 Task: Enable the option Show work experience in Word.
Action: Mouse moved to (808, 112)
Screenshot: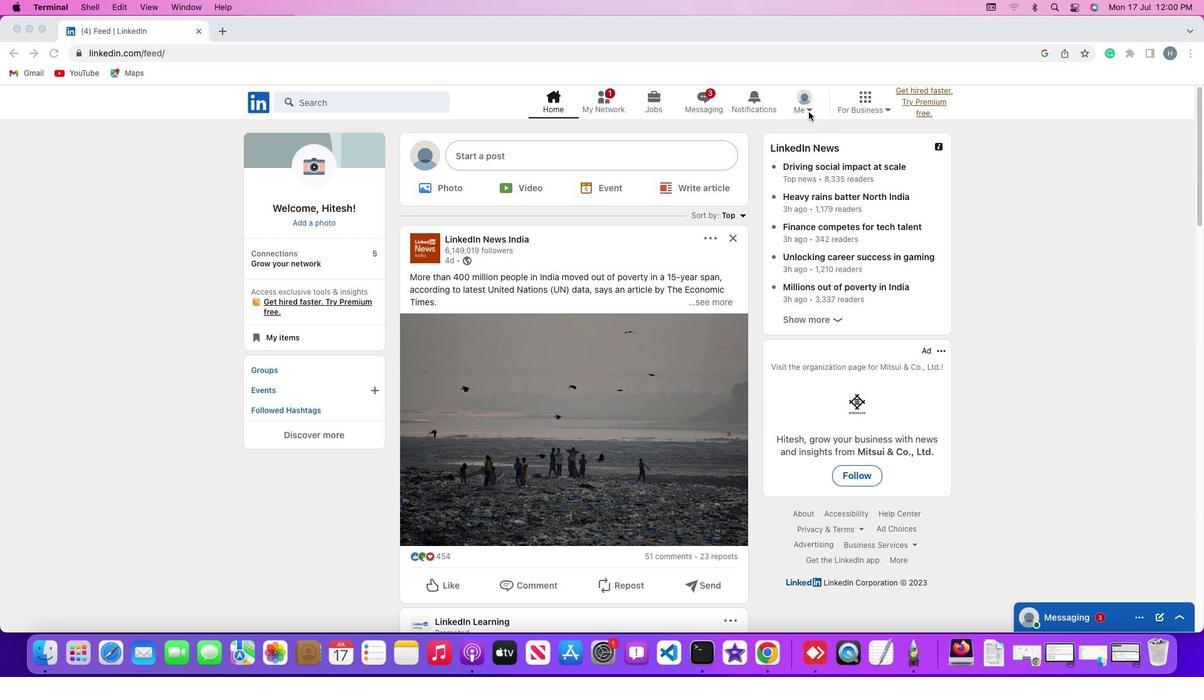 
Action: Mouse pressed left at (808, 112)
Screenshot: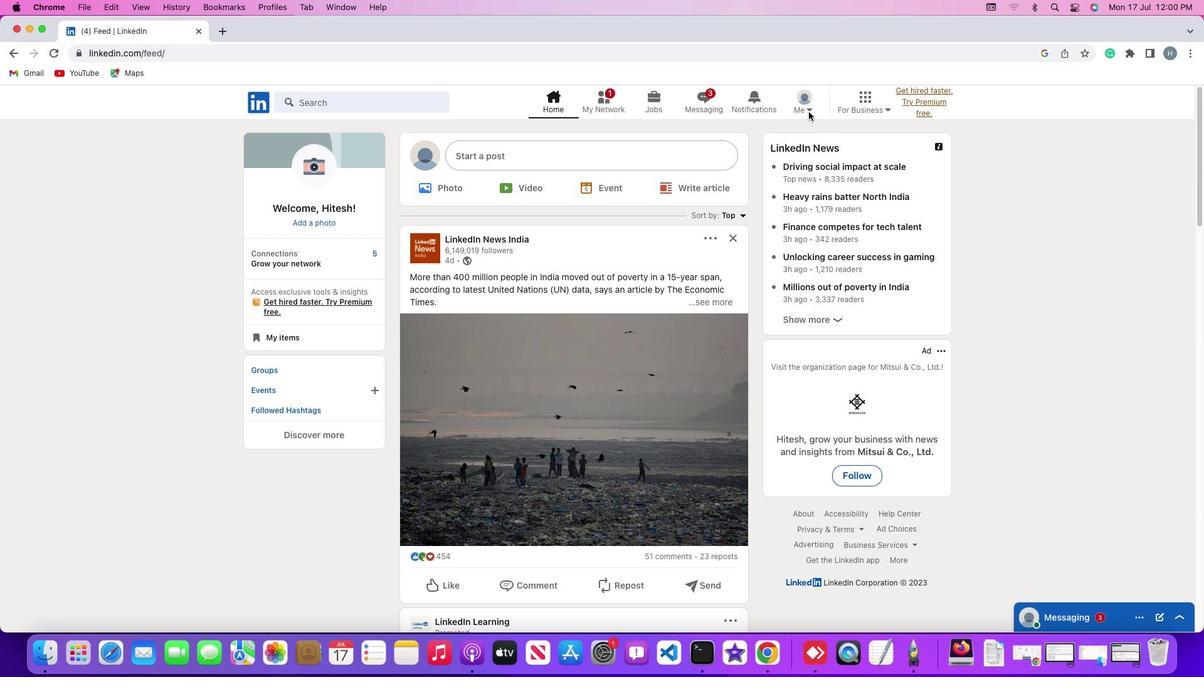 
Action: Mouse moved to (810, 111)
Screenshot: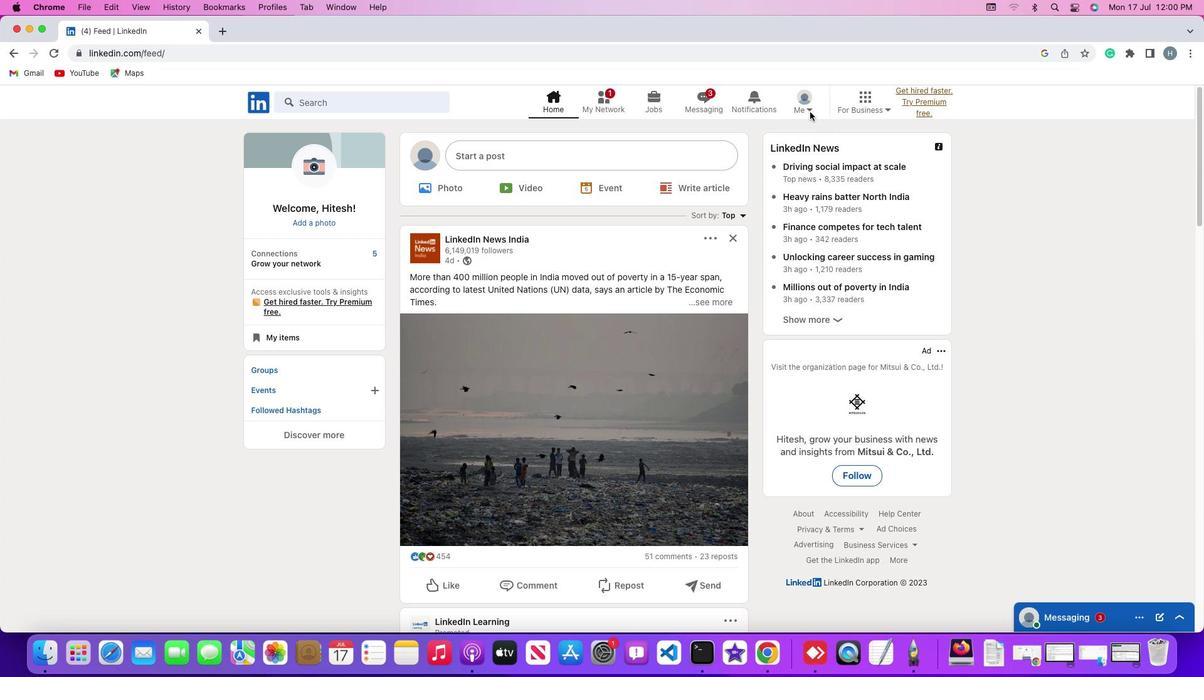 
Action: Mouse pressed left at (810, 111)
Screenshot: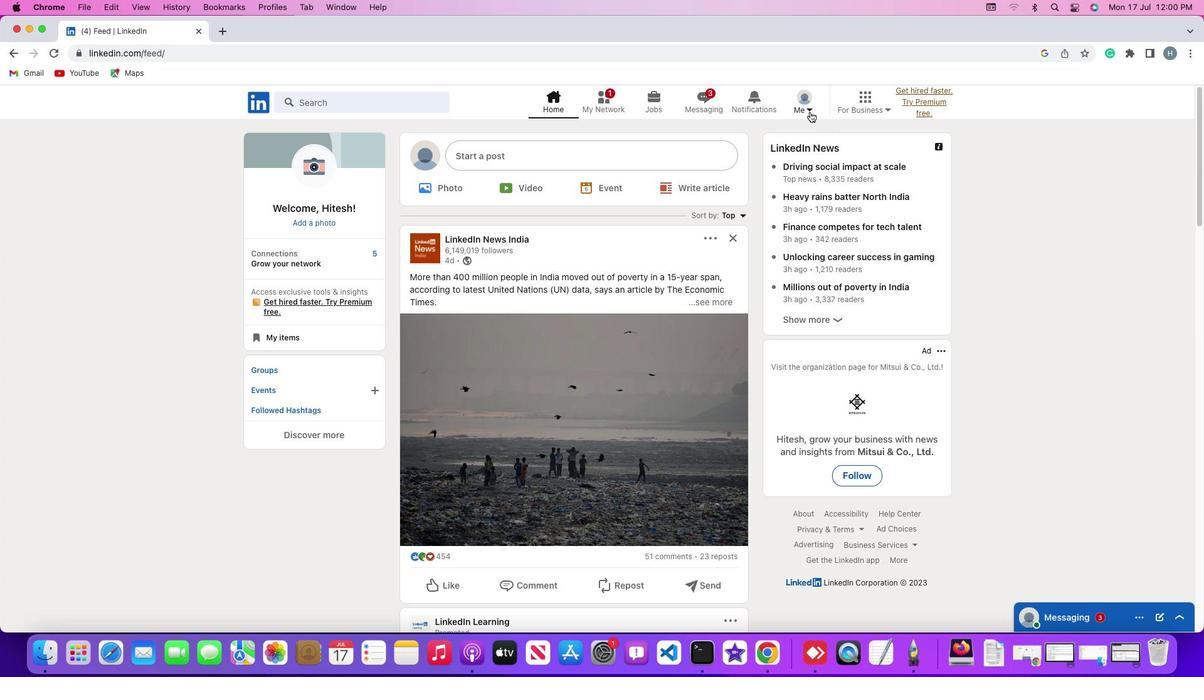
Action: Mouse moved to (719, 244)
Screenshot: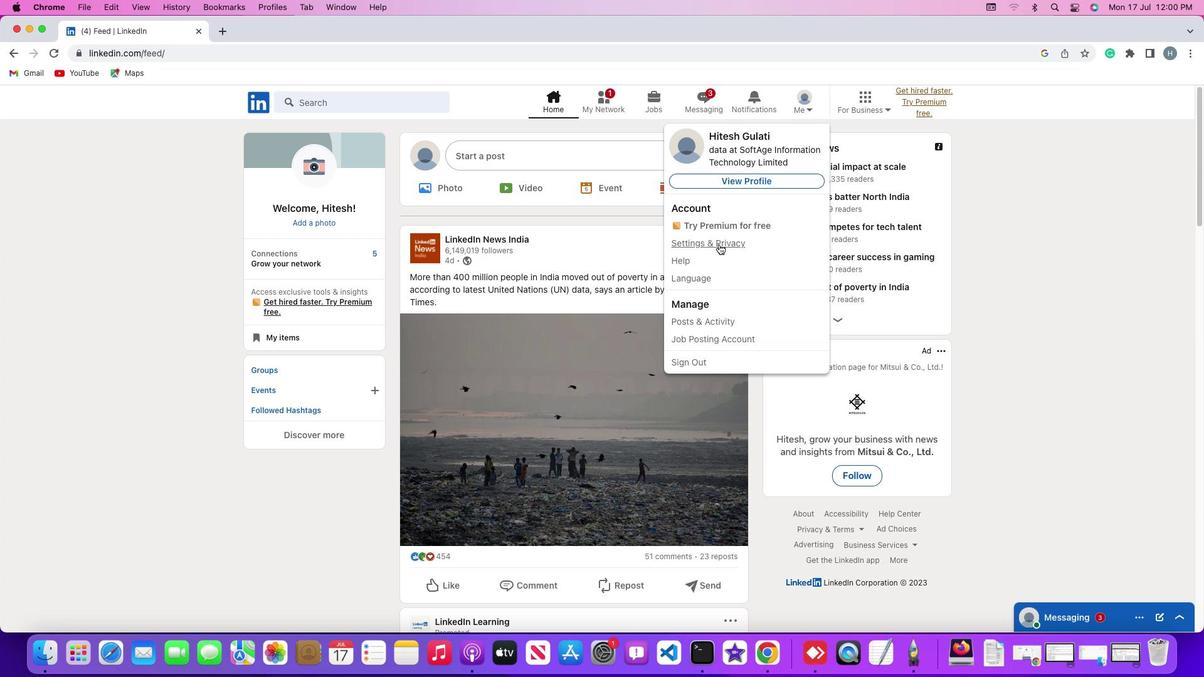 
Action: Mouse pressed left at (719, 244)
Screenshot: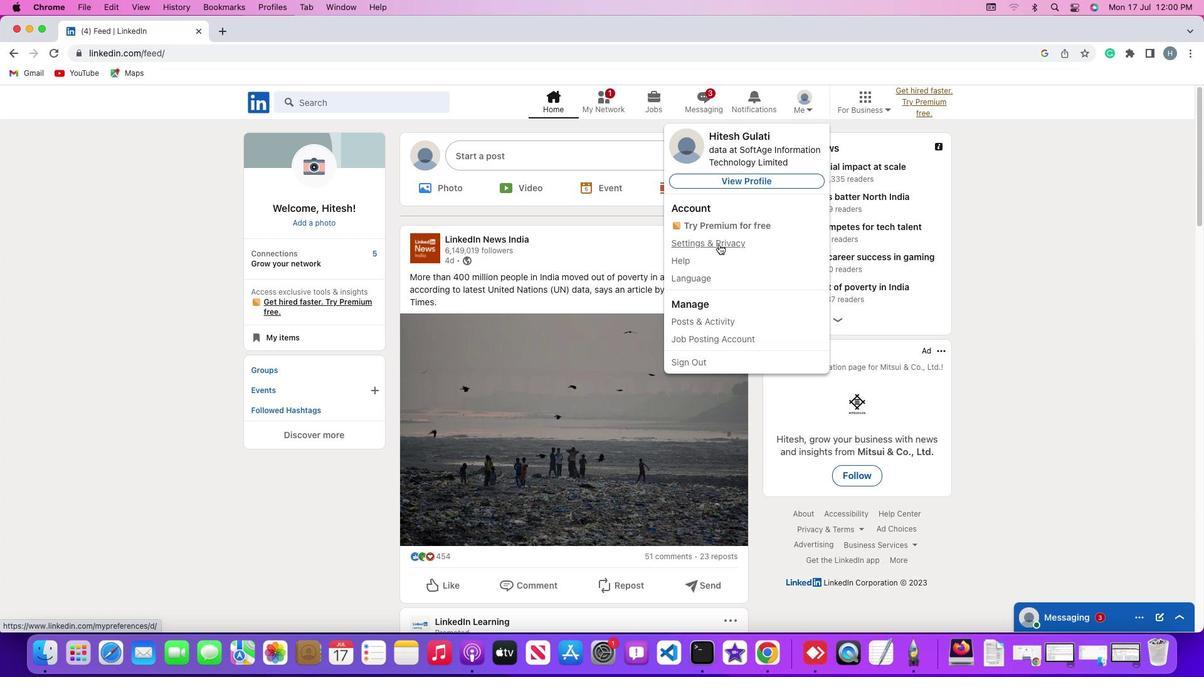 
Action: Mouse moved to (99, 333)
Screenshot: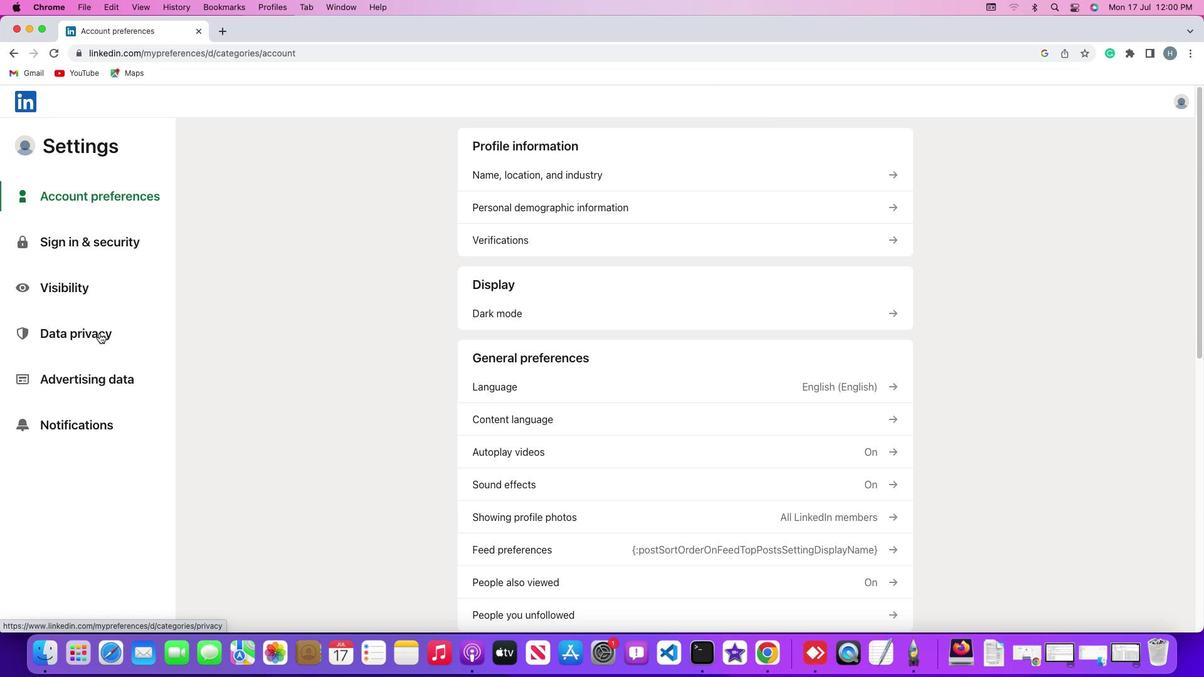 
Action: Mouse pressed left at (99, 333)
Screenshot: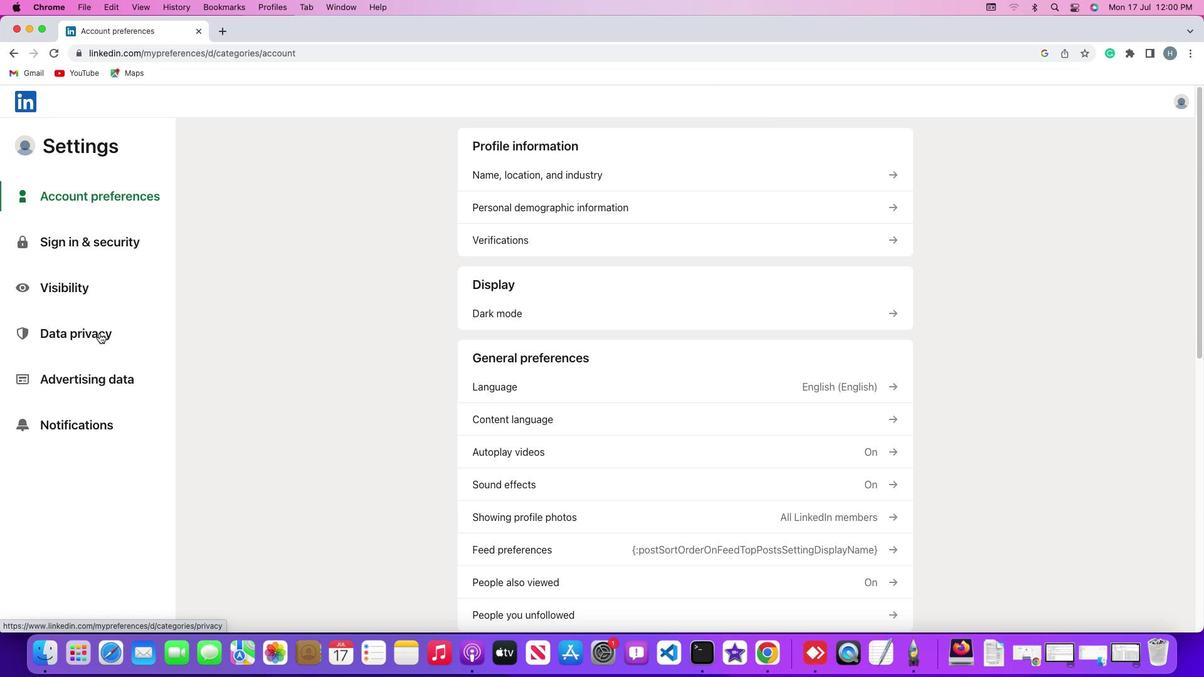 
Action: Mouse pressed left at (99, 333)
Screenshot: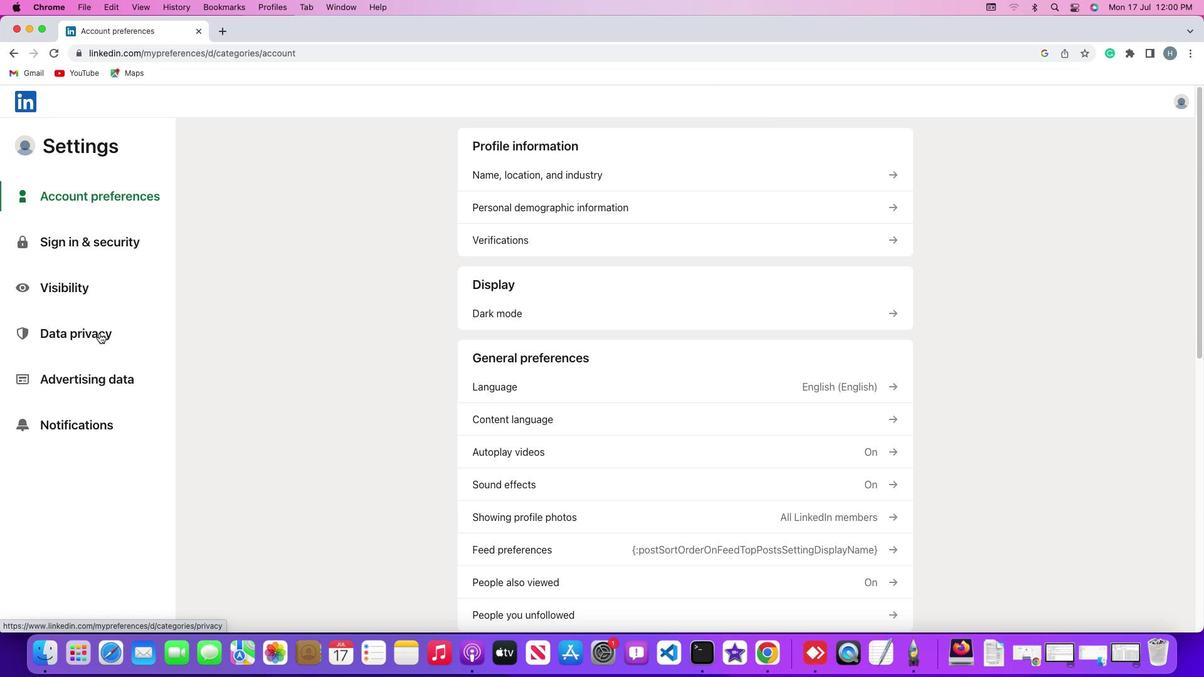 
Action: Mouse moved to (660, 466)
Screenshot: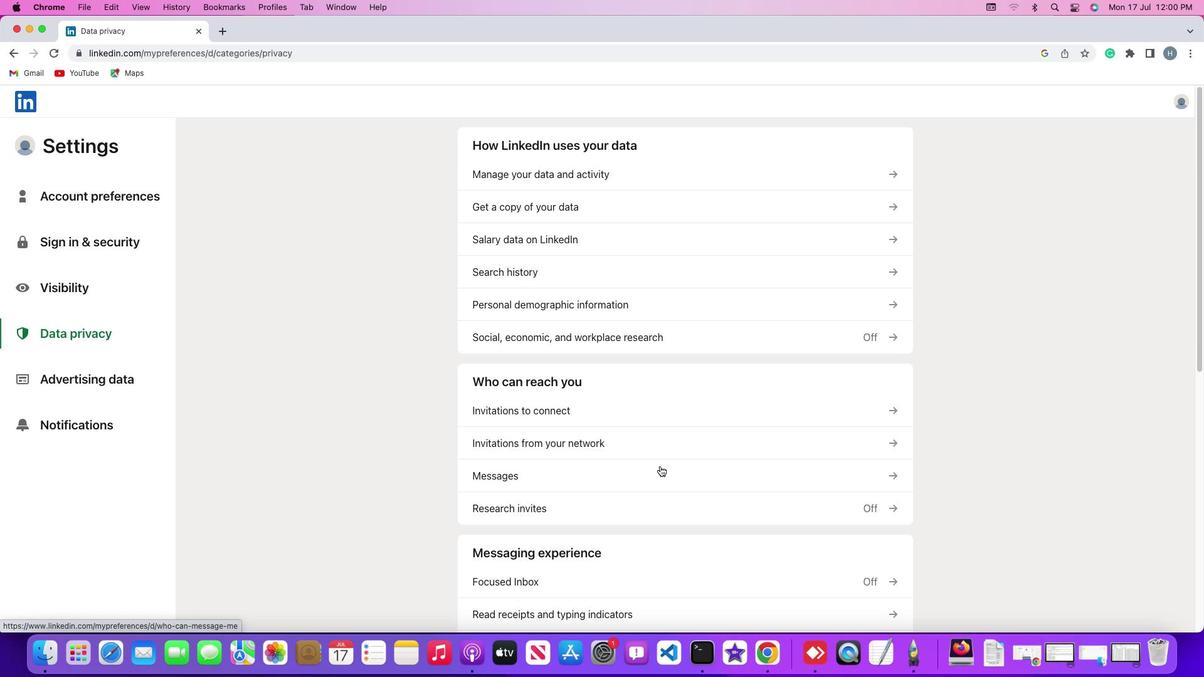 
Action: Mouse scrolled (660, 466) with delta (0, 0)
Screenshot: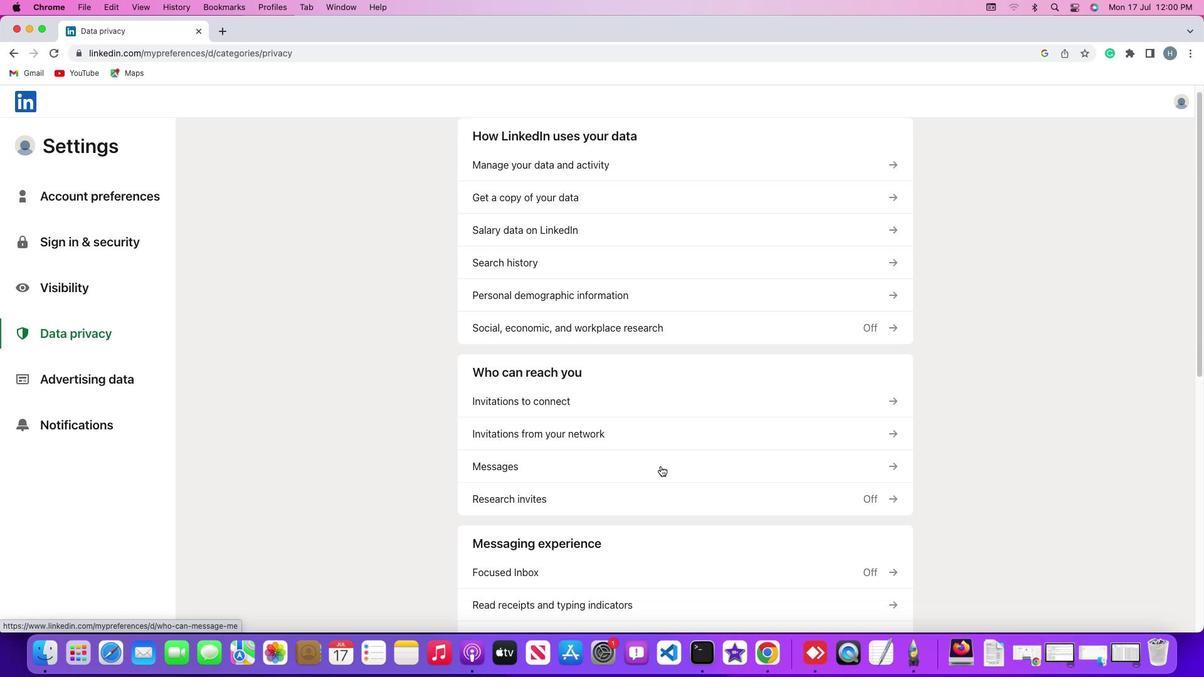 
Action: Mouse moved to (660, 466)
Screenshot: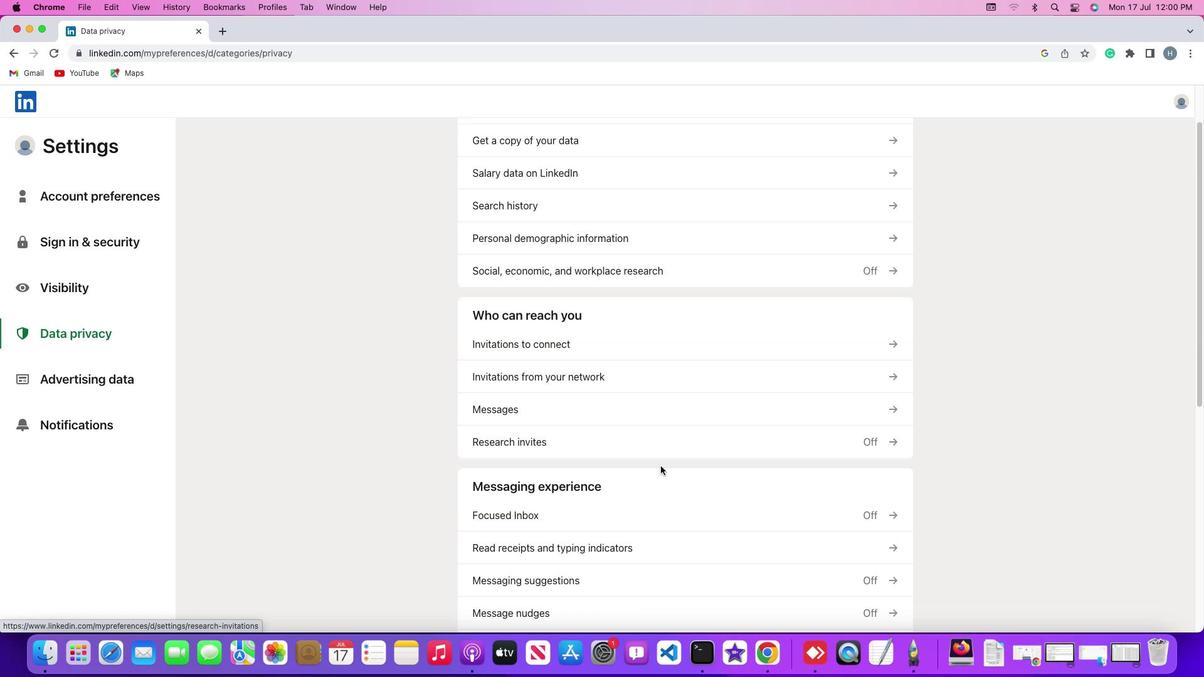 
Action: Mouse scrolled (660, 466) with delta (0, 0)
Screenshot: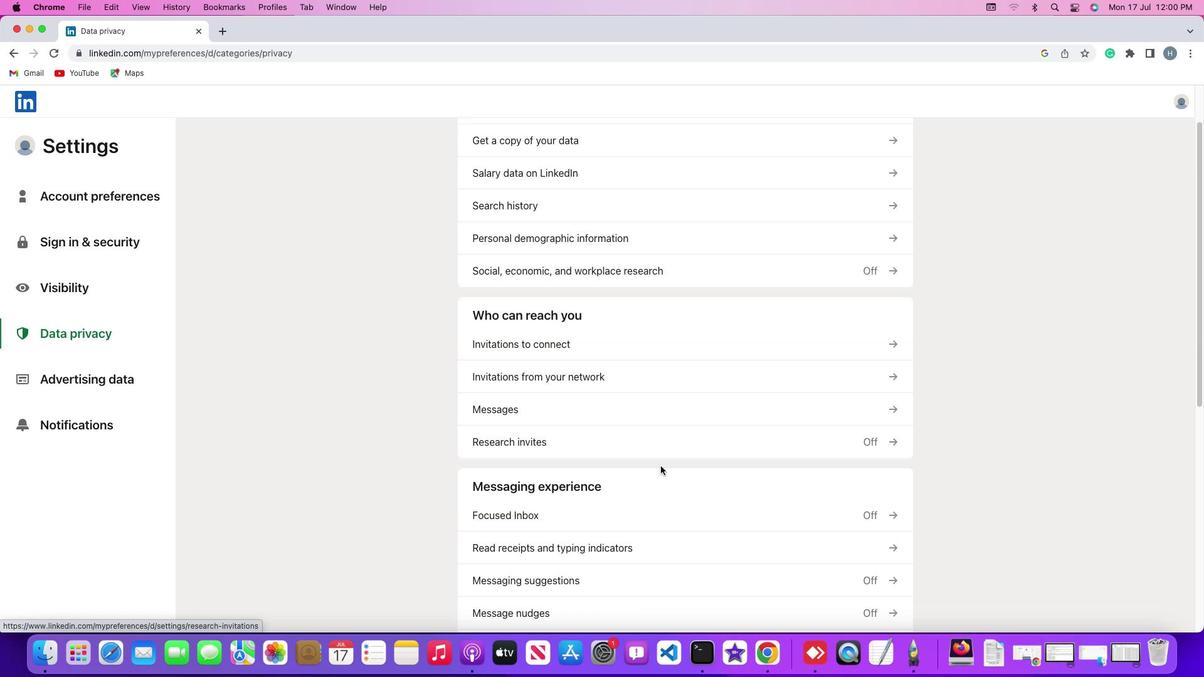 
Action: Mouse scrolled (660, 466) with delta (0, -1)
Screenshot: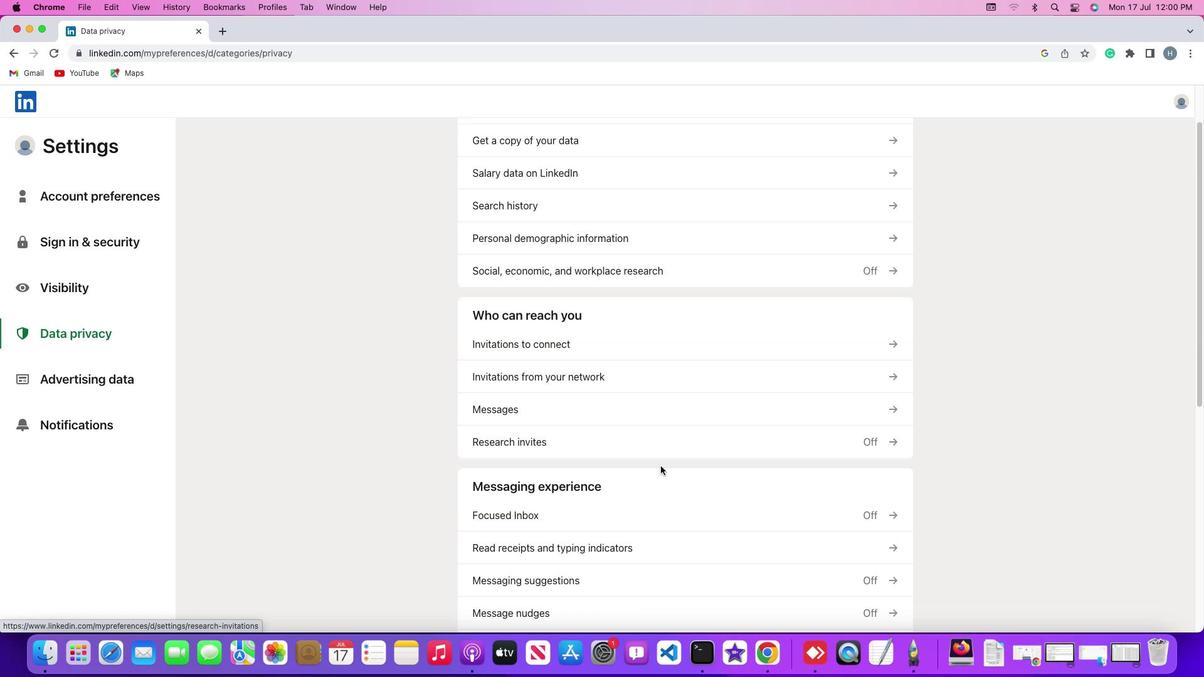 
Action: Mouse scrolled (660, 466) with delta (0, -3)
Screenshot: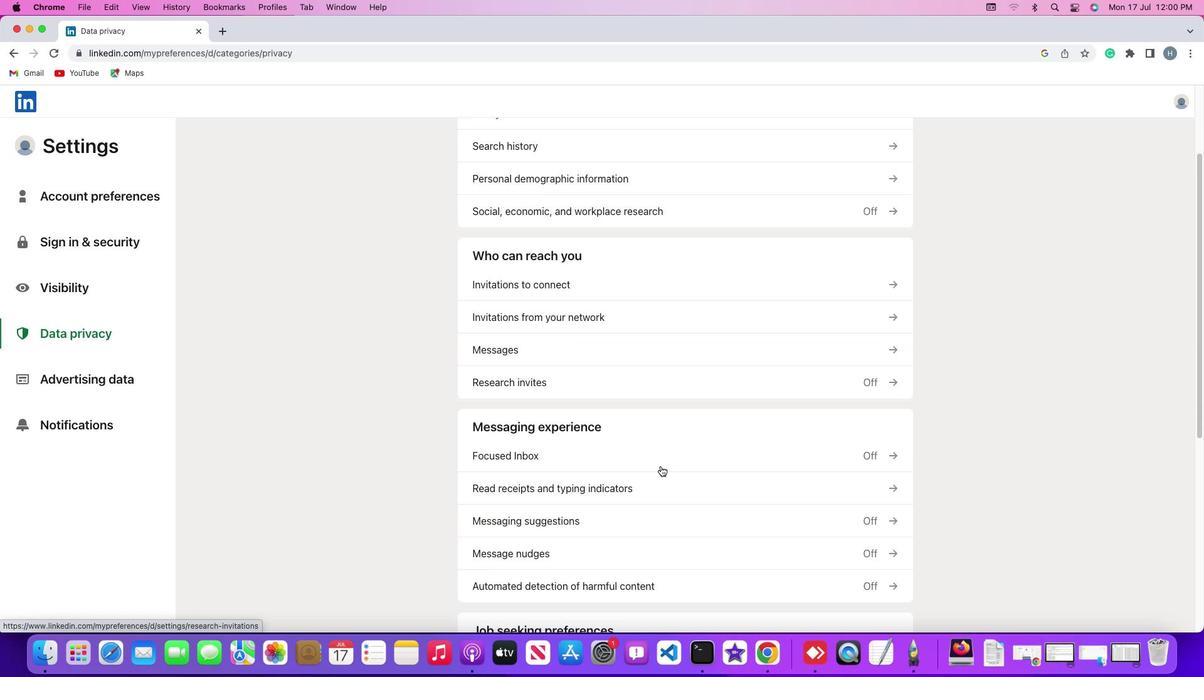 
Action: Mouse moved to (660, 466)
Screenshot: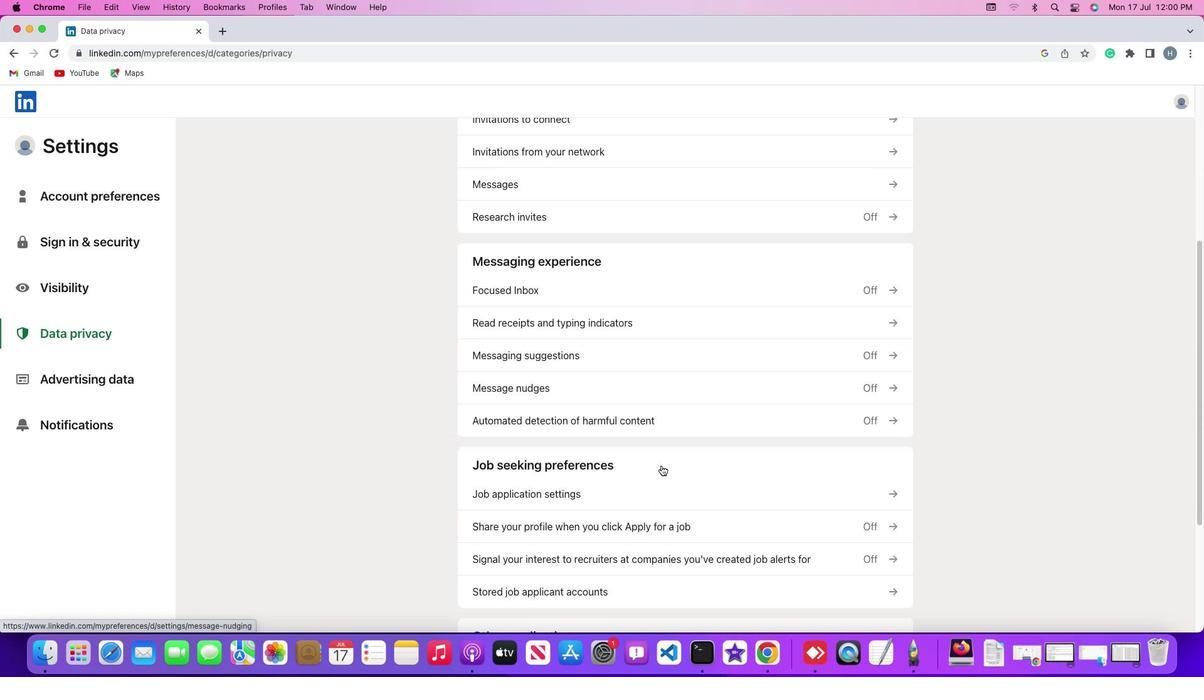 
Action: Mouse scrolled (660, 466) with delta (0, -3)
Screenshot: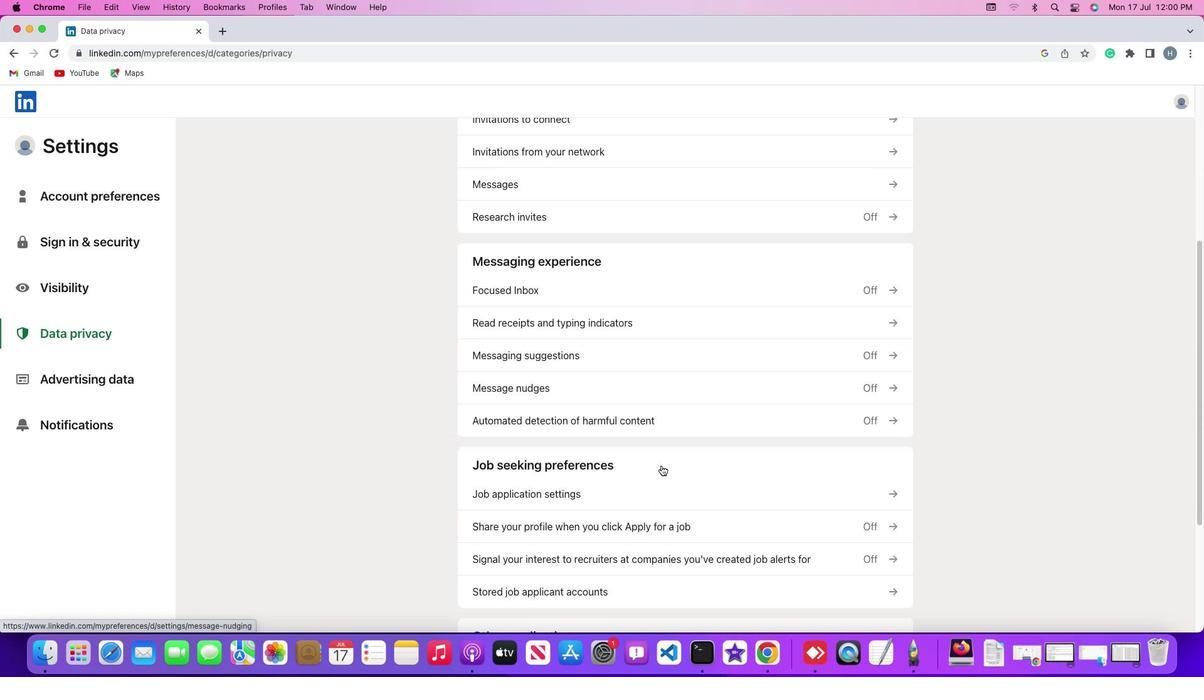 
Action: Mouse moved to (661, 466)
Screenshot: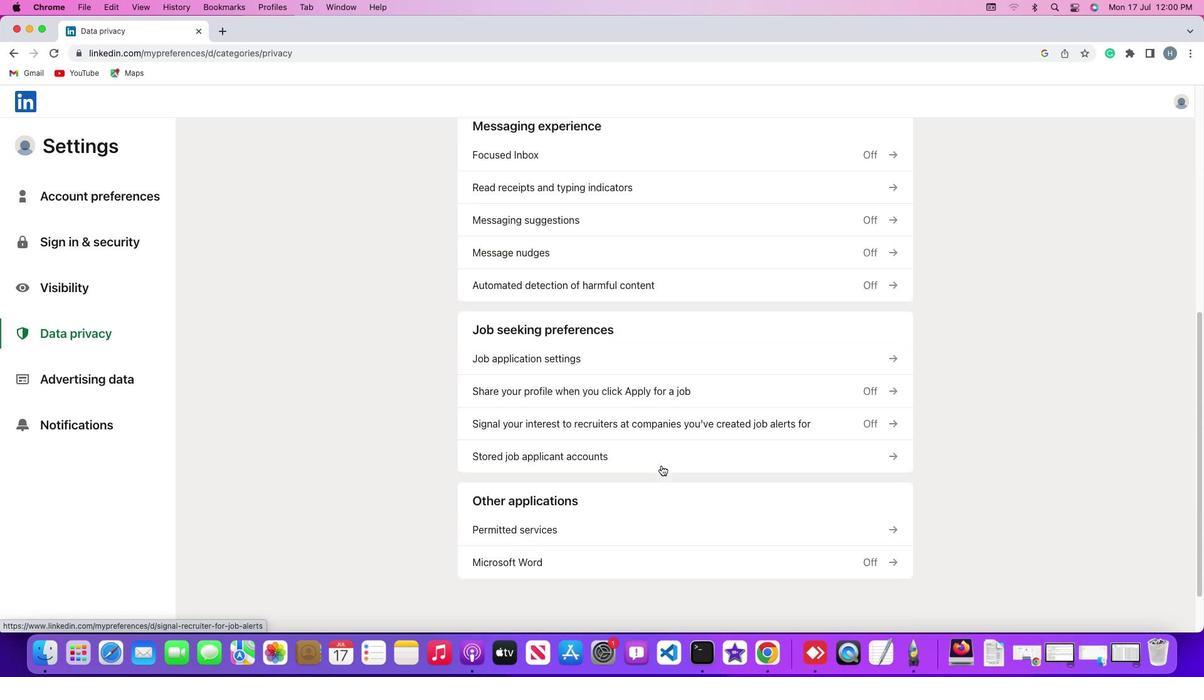 
Action: Mouse scrolled (661, 466) with delta (0, -3)
Screenshot: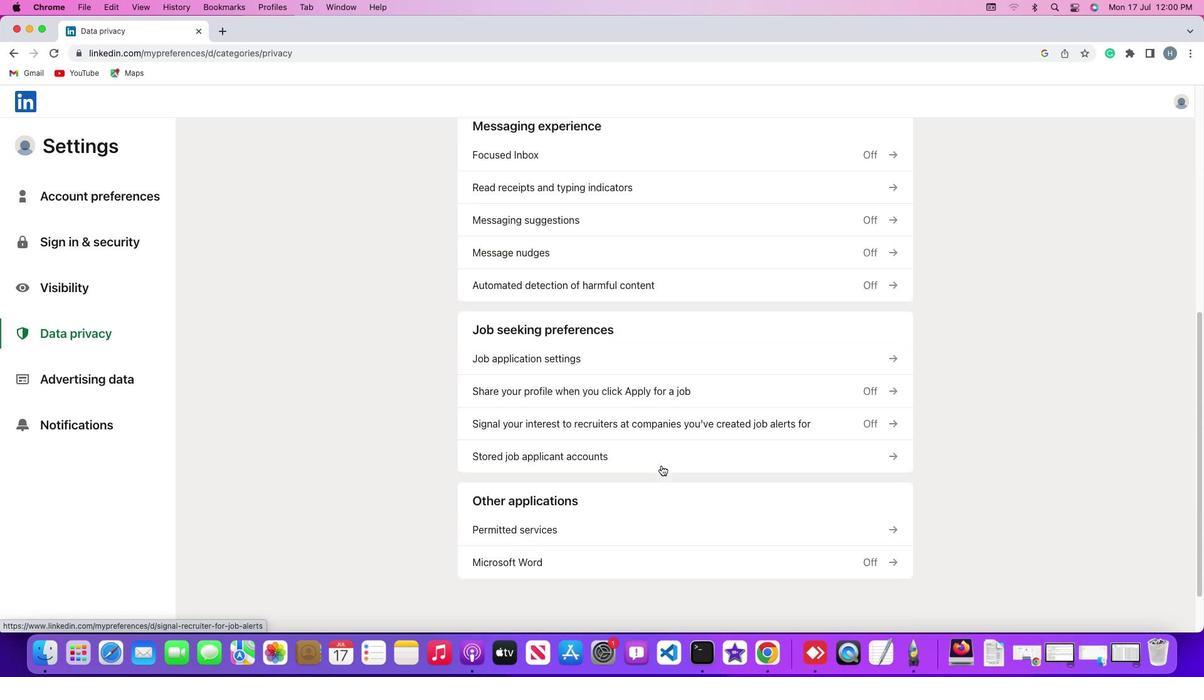 
Action: Mouse moved to (663, 488)
Screenshot: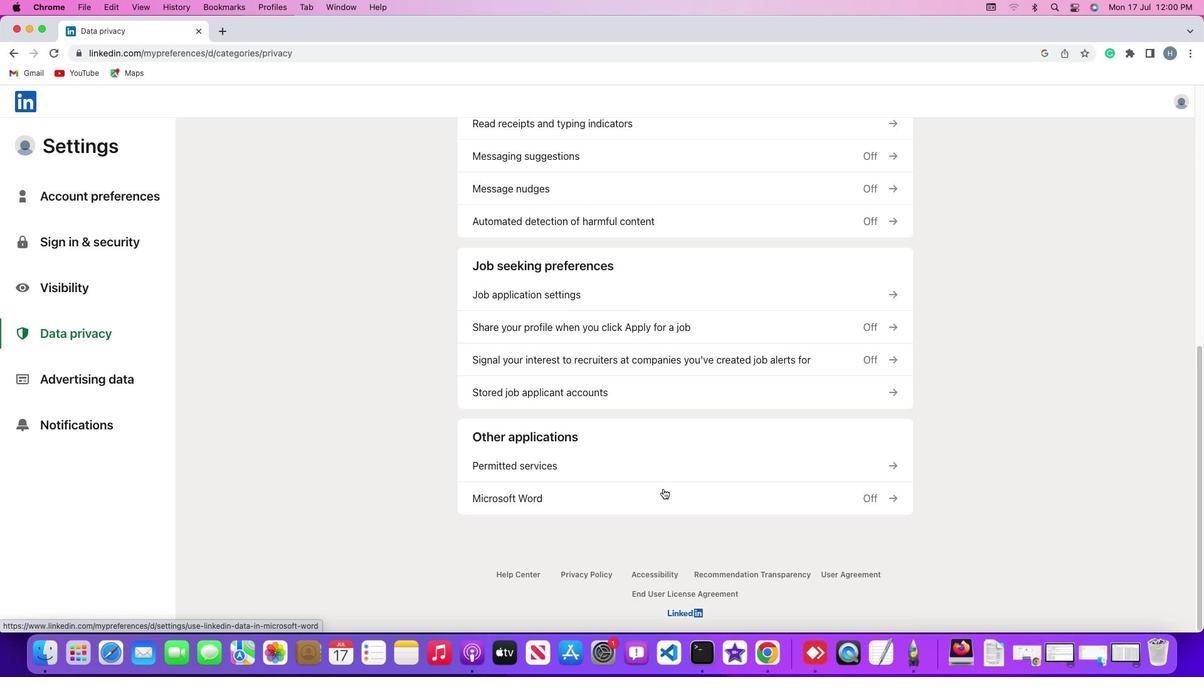 
Action: Mouse pressed left at (663, 488)
Screenshot: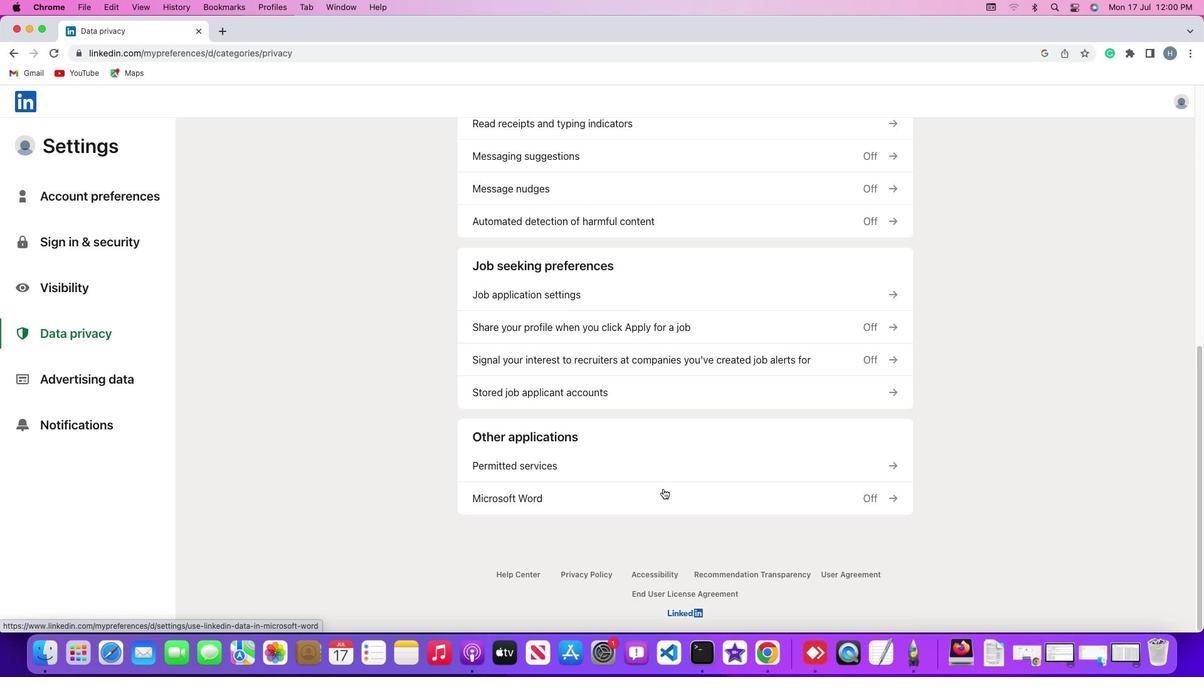 
Action: Mouse moved to (879, 230)
Screenshot: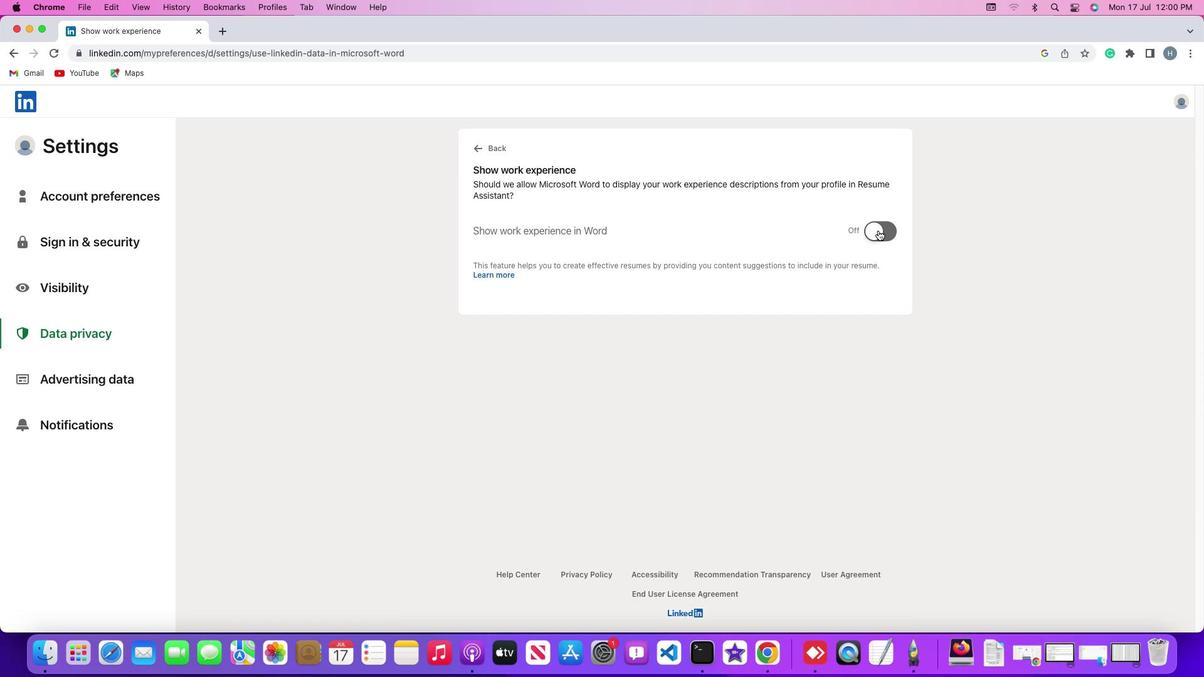 
Action: Mouse pressed left at (879, 230)
Screenshot: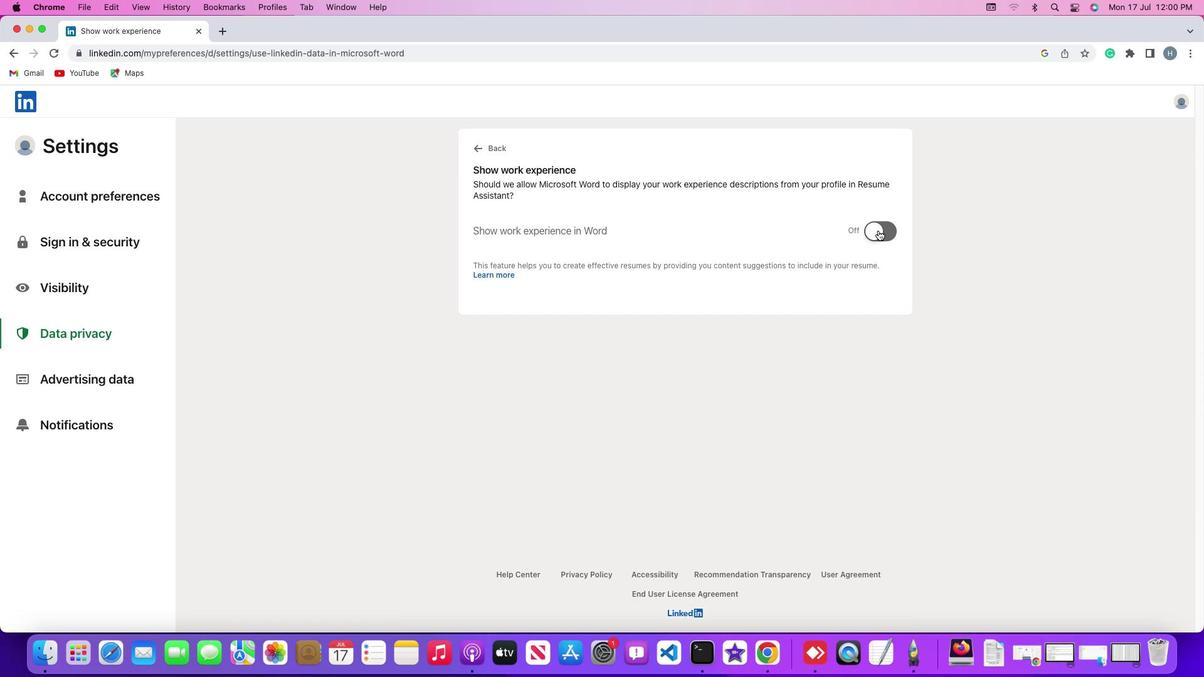
Action: Mouse moved to (906, 282)
Screenshot: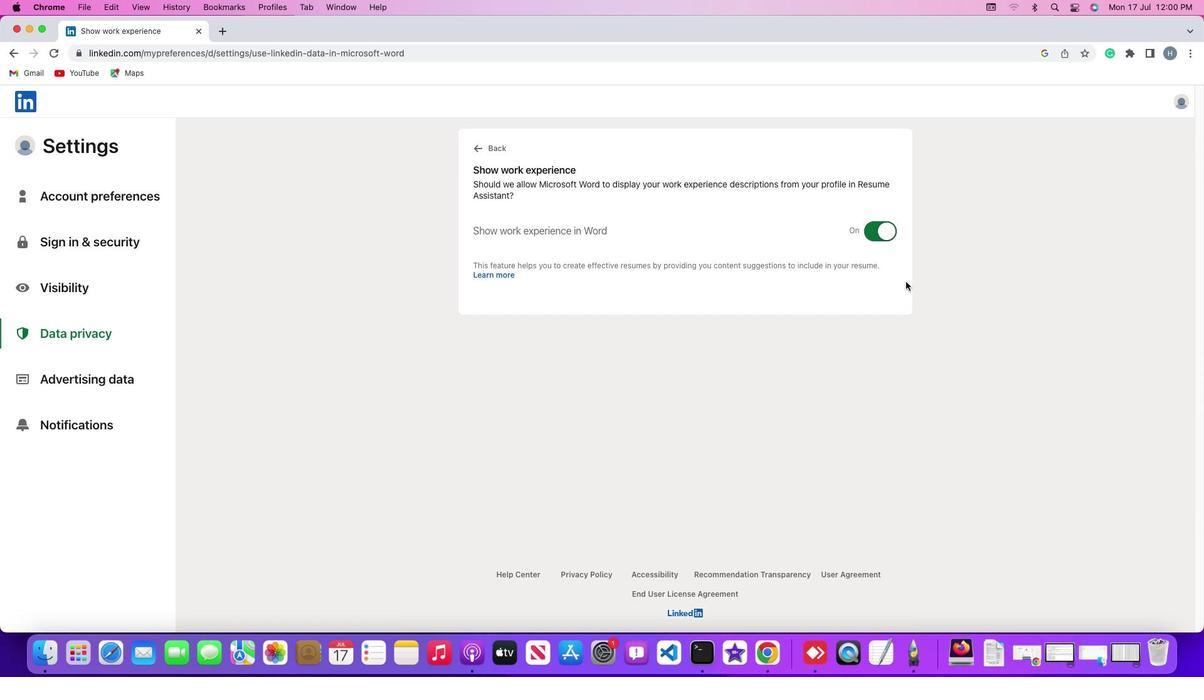 
